 Task: Create Card Annual Performance Review in Board Newsletter Writing Tips to Workspace Business Strategy and Planning. Create Card Software Testing Review in Board Content Marketing Analytics to Workspace Business Strategy and Planning. Create Card Annual Performance Review in Board IT Project Management and Execution to Workspace Business Strategy and Planning
Action: Mouse moved to (318, 150)
Screenshot: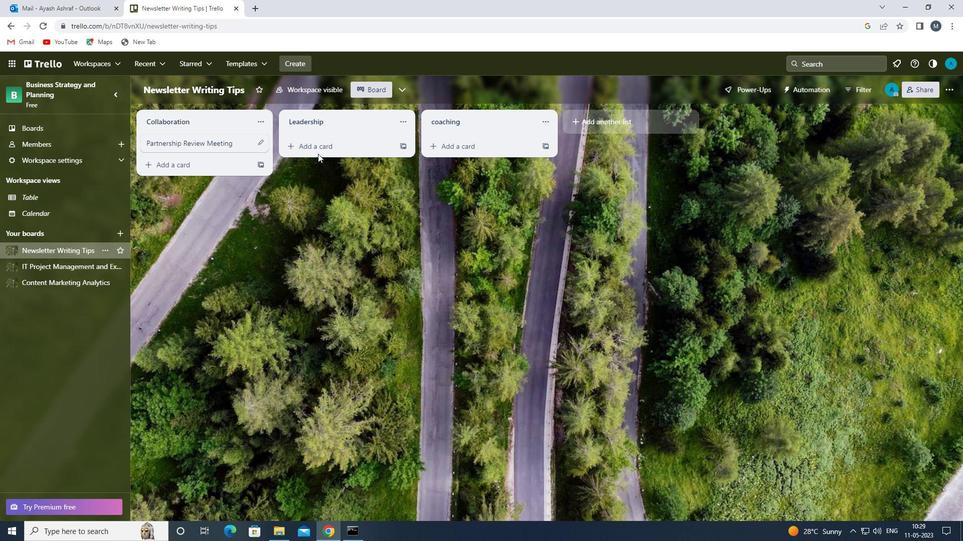 
Action: Mouse pressed left at (318, 150)
Screenshot: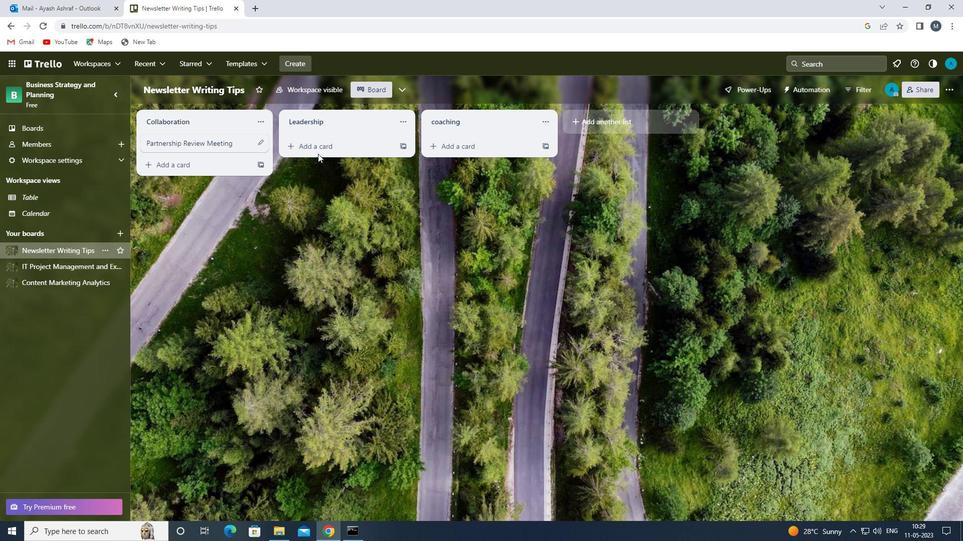 
Action: Mouse moved to (321, 153)
Screenshot: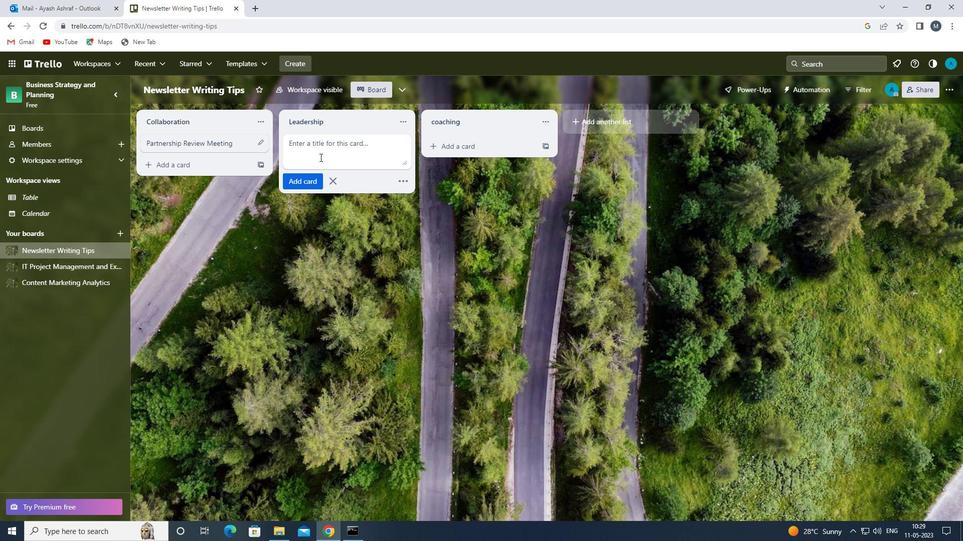 
Action: Mouse pressed left at (321, 153)
Screenshot: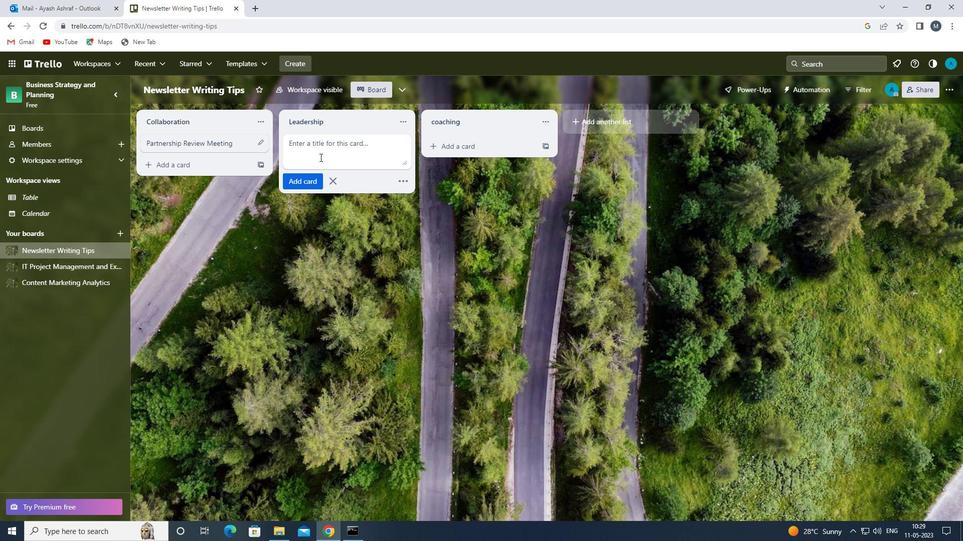 
Action: Mouse moved to (321, 154)
Screenshot: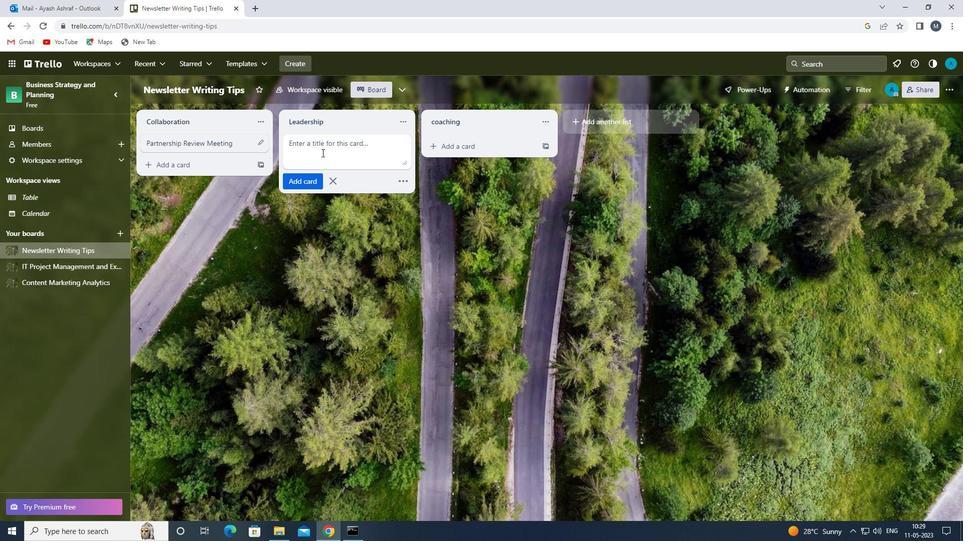 
Action: Key pressed <Key.shift>ANN
Screenshot: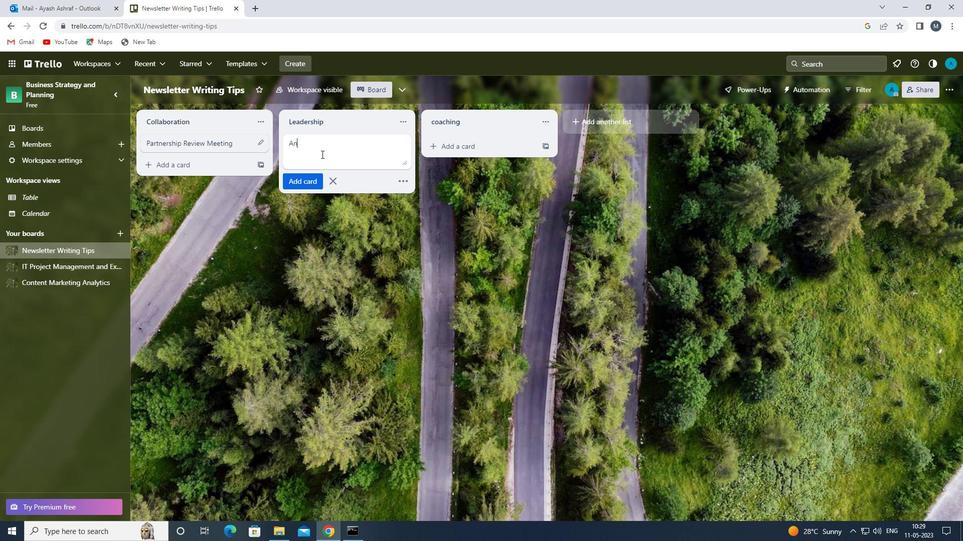 
Action: Mouse moved to (321, 155)
Screenshot: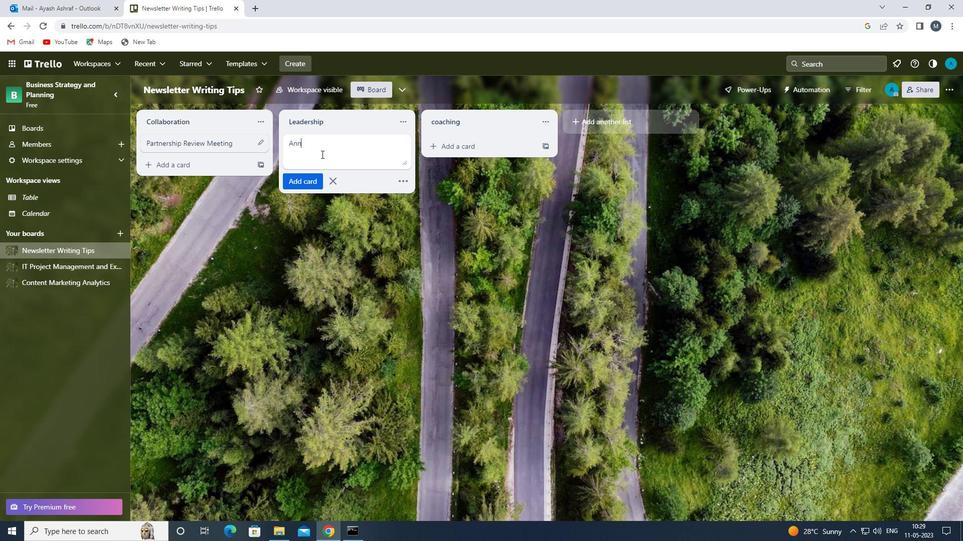 
Action: Key pressed UAL<Key.space><Key.shift>PERFORMANCE<Key.space><Key.shift>REVIEW<Key.space>
Screenshot: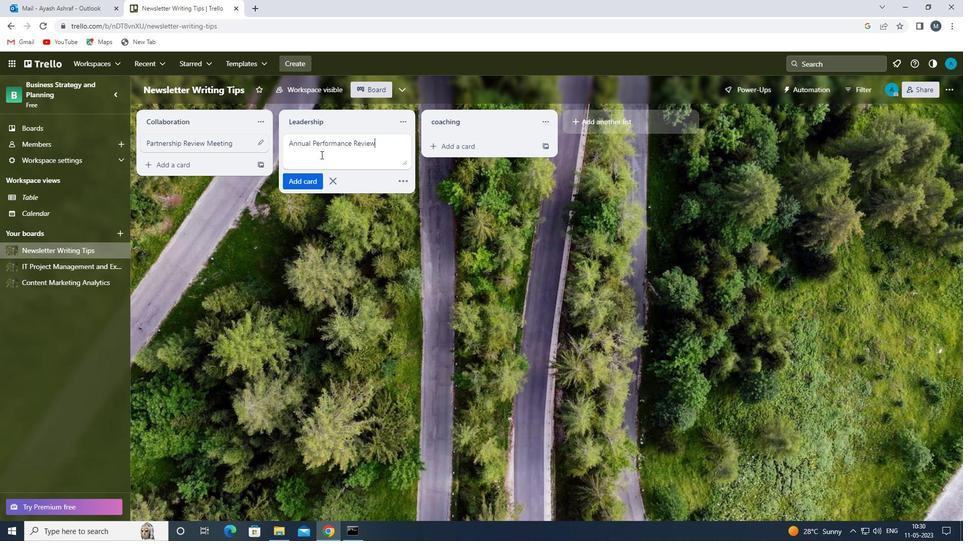 
Action: Mouse moved to (322, 245)
Screenshot: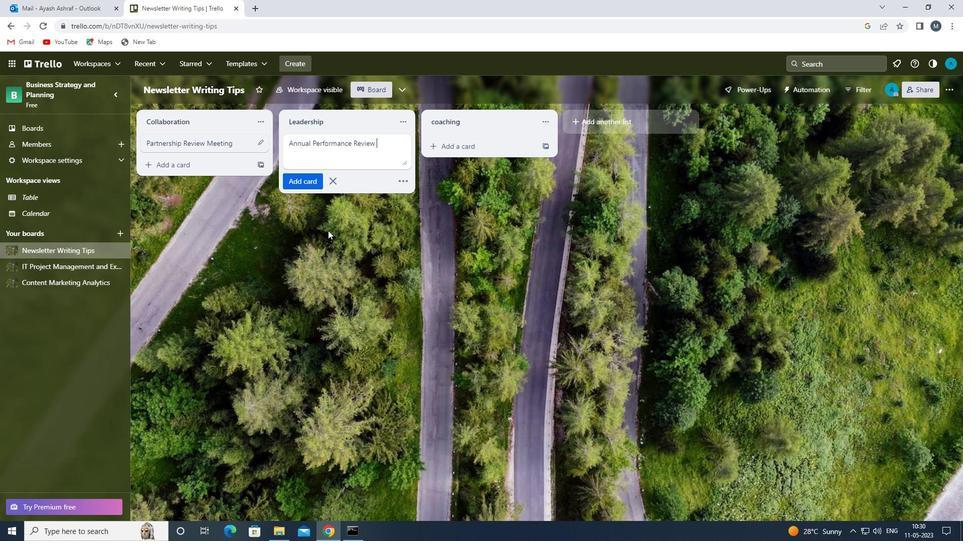 
Action: Mouse pressed left at (322, 245)
Screenshot: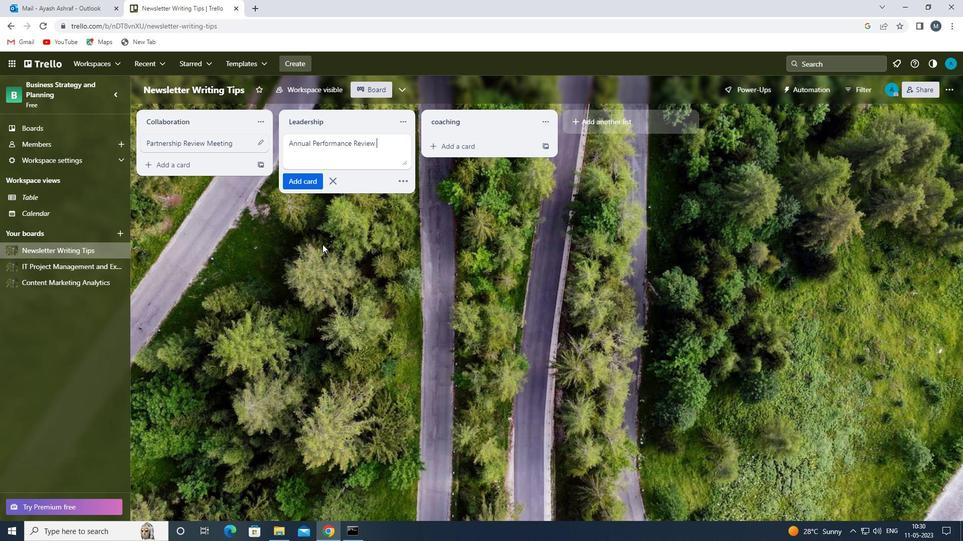 
Action: Mouse moved to (54, 288)
Screenshot: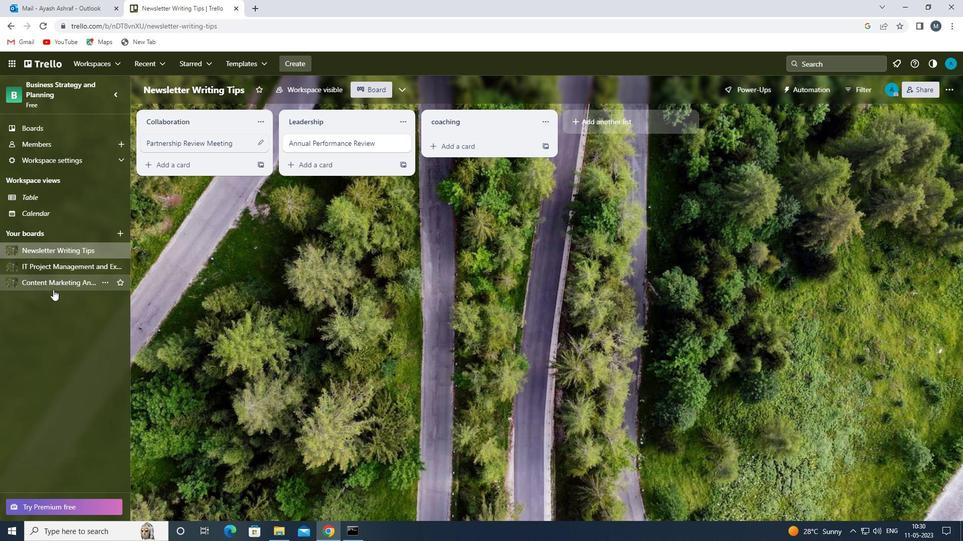 
Action: Mouse pressed left at (54, 288)
Screenshot: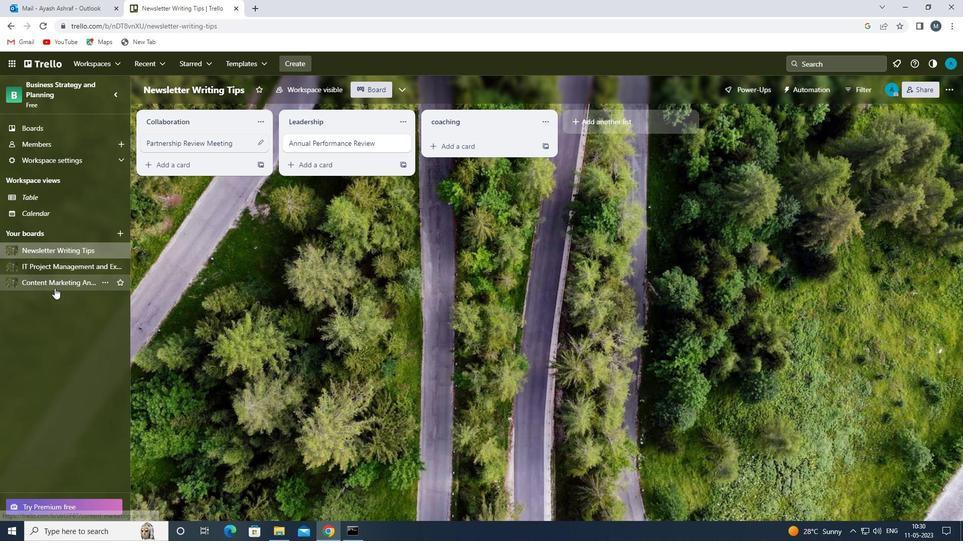 
Action: Mouse moved to (308, 151)
Screenshot: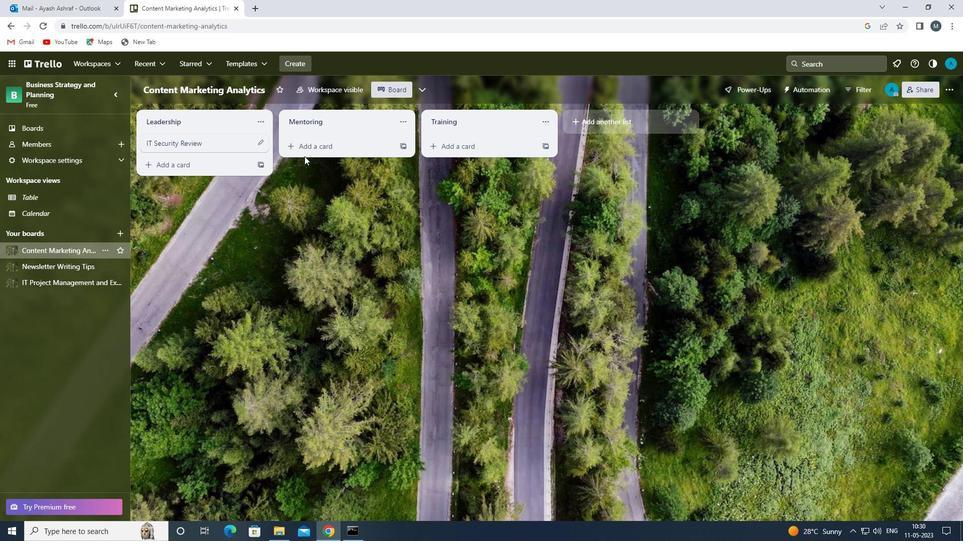 
Action: Mouse pressed left at (308, 151)
Screenshot: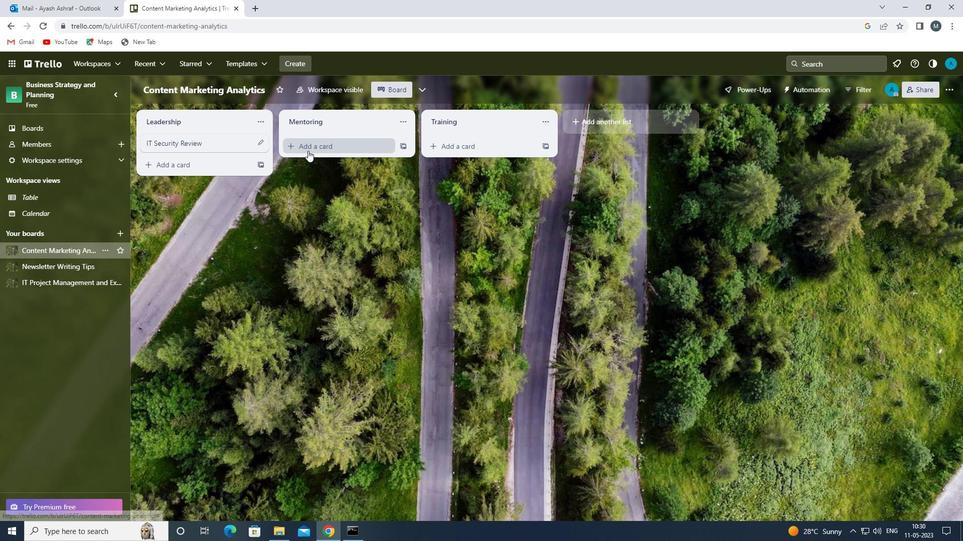 
Action: Mouse moved to (310, 156)
Screenshot: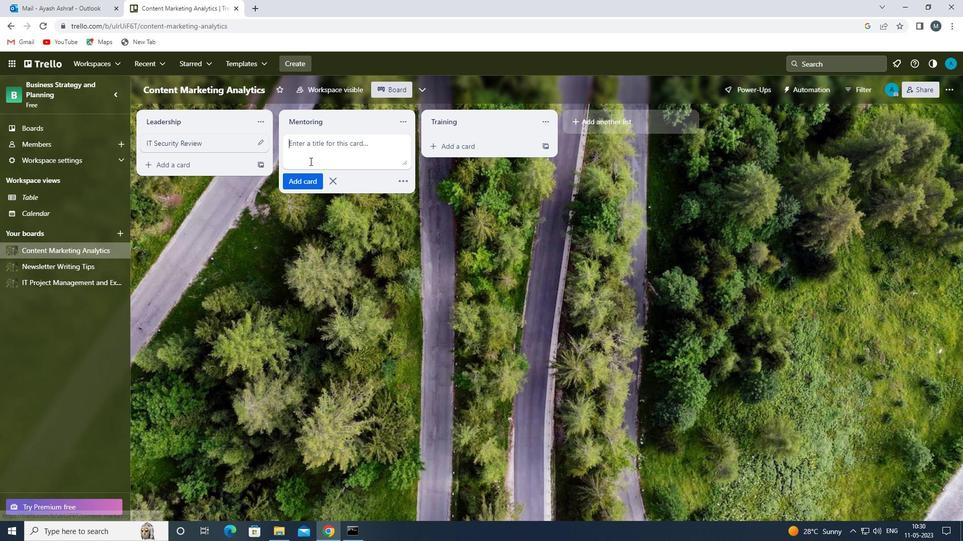 
Action: Mouse pressed left at (310, 156)
Screenshot: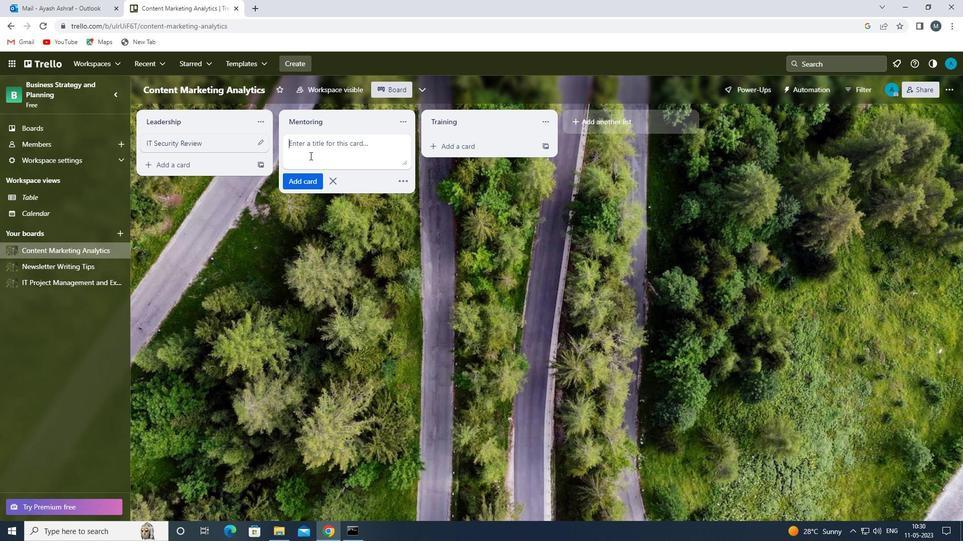 
Action: Key pressed <Key.shift>SOFTWARE<Key.space><Key.shift>TESTING<Key.space><Key.shift>REVIEW<Key.space>
Screenshot: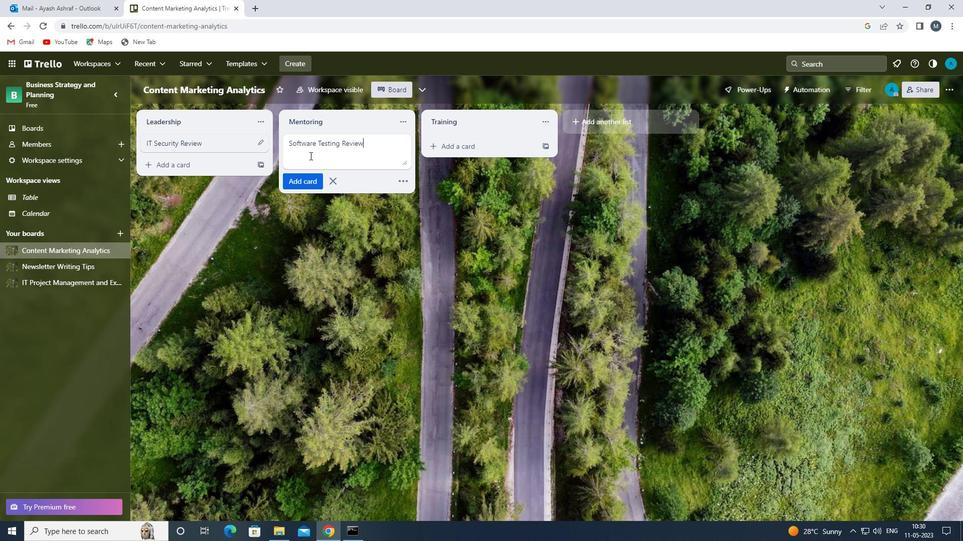 
Action: Mouse moved to (332, 268)
Screenshot: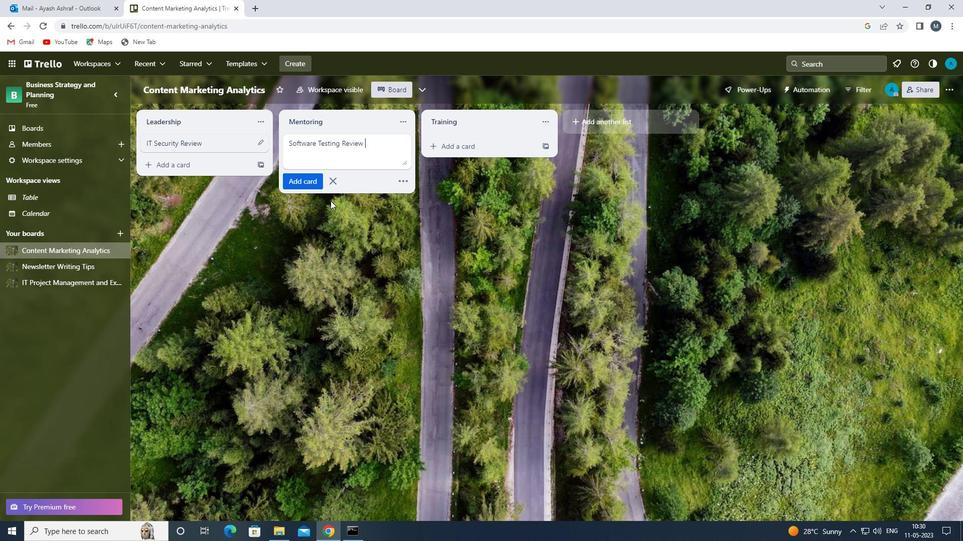
Action: Mouse pressed left at (332, 268)
Screenshot: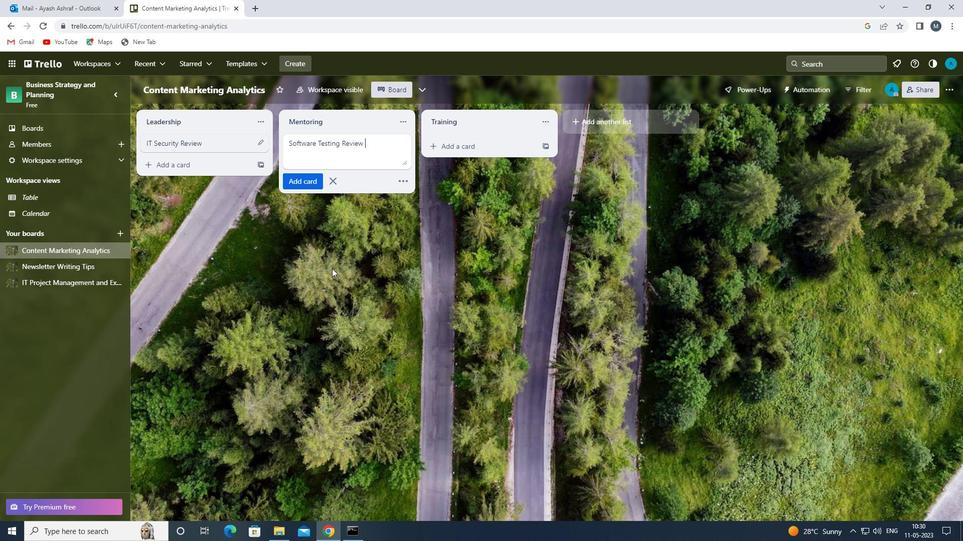 
Action: Mouse moved to (29, 288)
Screenshot: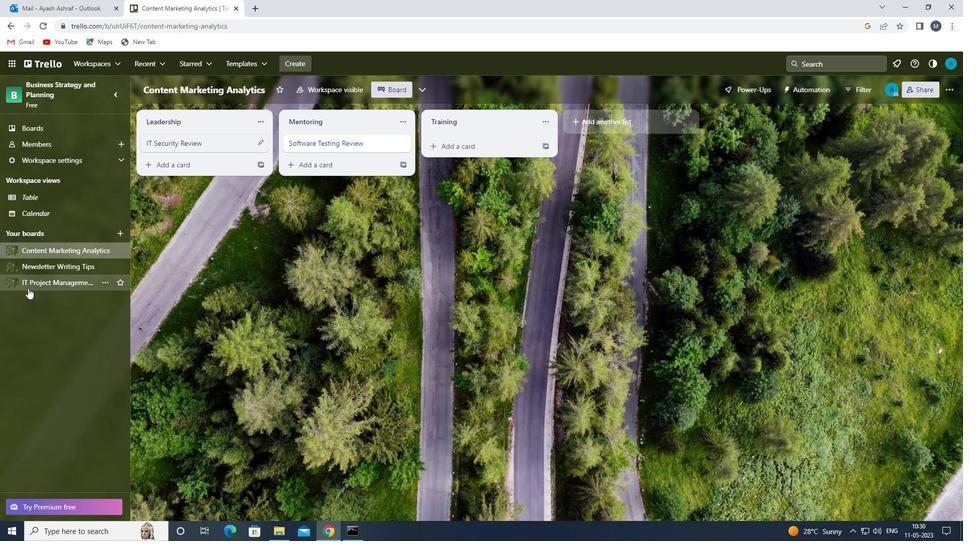 
Action: Mouse pressed left at (29, 288)
Screenshot: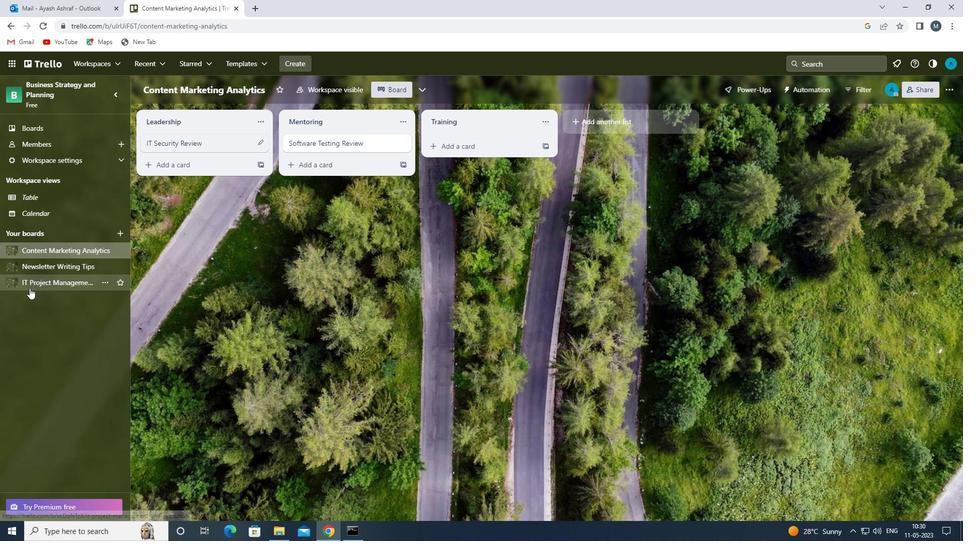 
Action: Mouse moved to (330, 151)
Screenshot: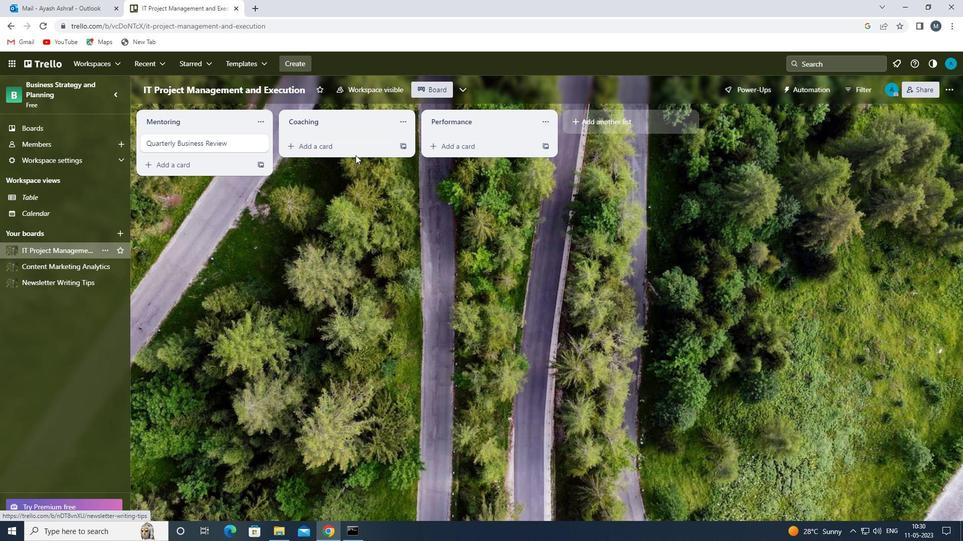 
Action: Mouse pressed left at (330, 151)
Screenshot: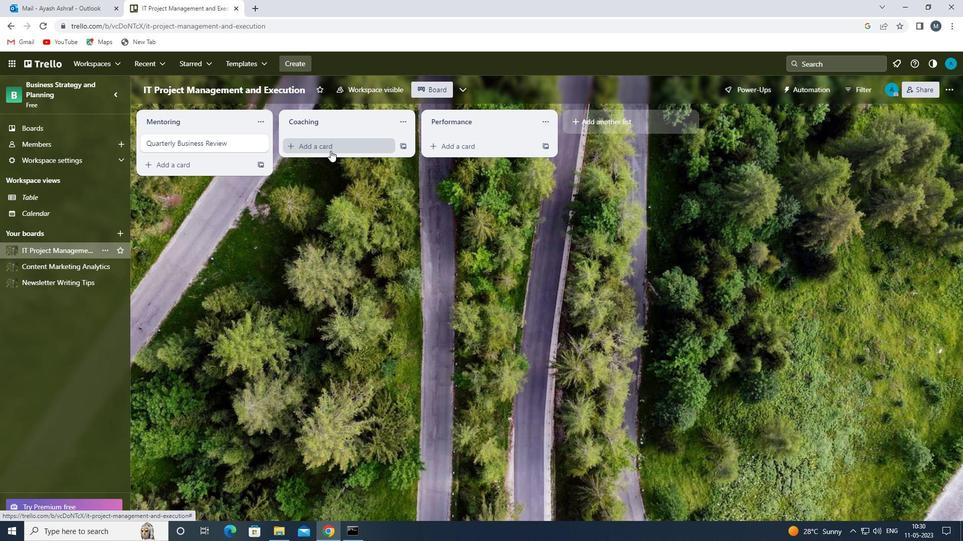 
Action: Mouse moved to (321, 158)
Screenshot: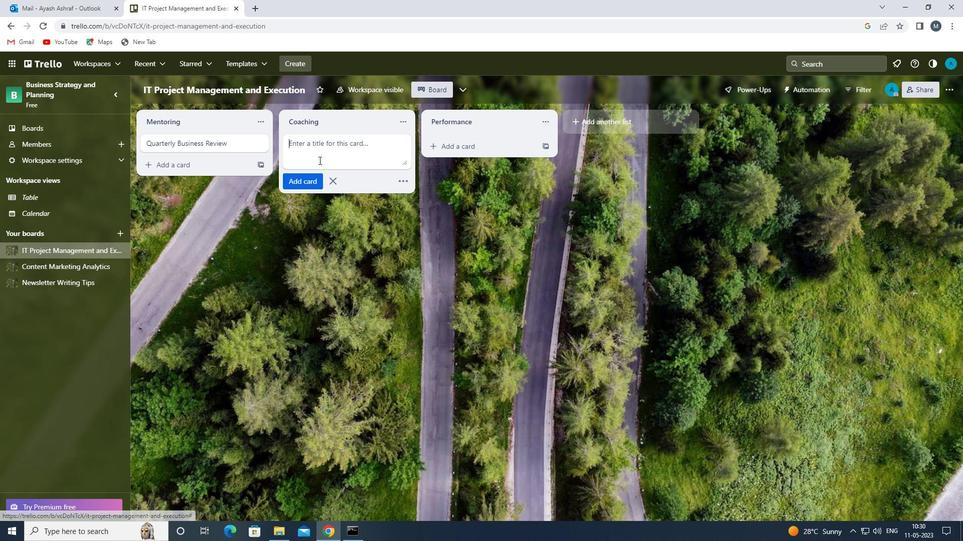 
Action: Mouse pressed left at (321, 158)
Screenshot: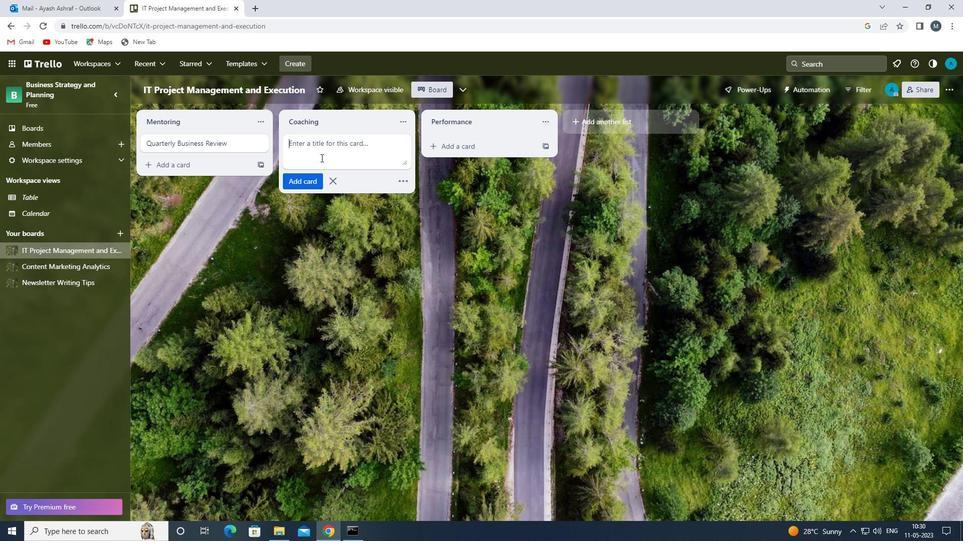 
Action: Key pressed <Key.shift>ANNUAL<Key.space><Key.shift>PERFORMANCE<Key.space><Key.shift>REVIEW
Screenshot: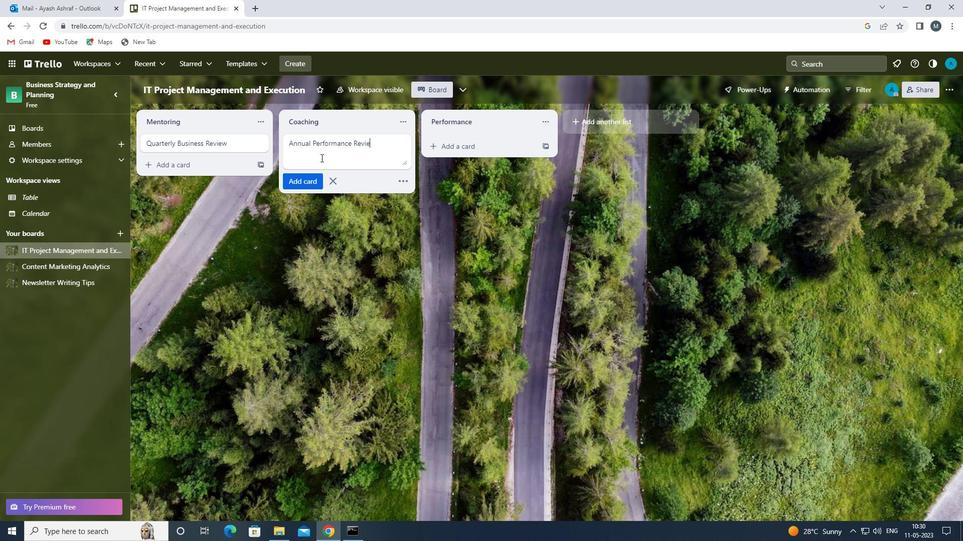 
Action: Mouse moved to (311, 262)
Screenshot: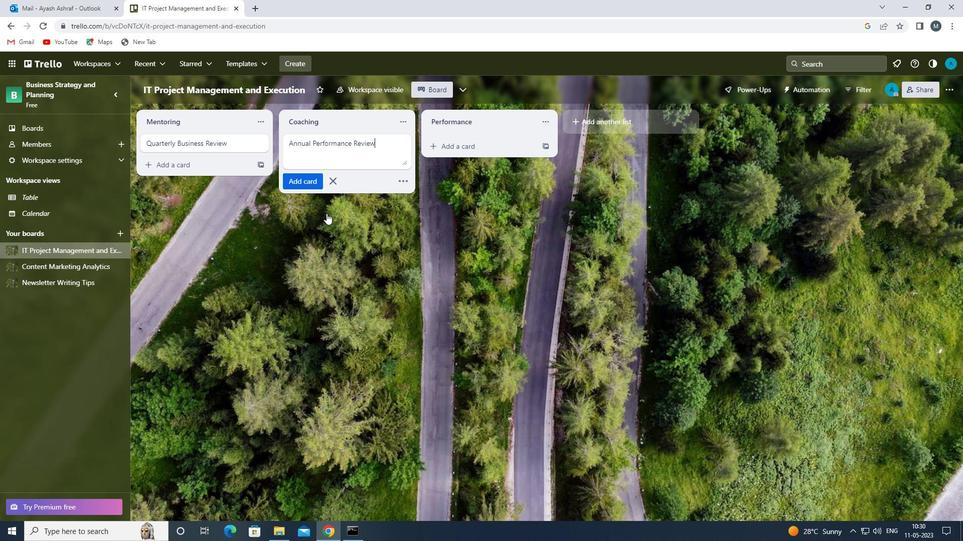 
Action: Mouse pressed left at (311, 262)
Screenshot: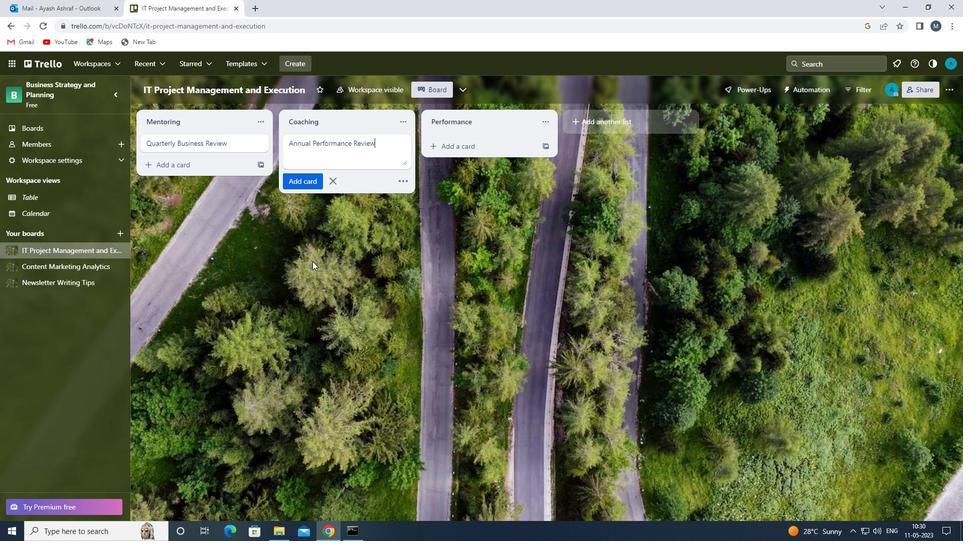
Action: Mouse moved to (310, 261)
Screenshot: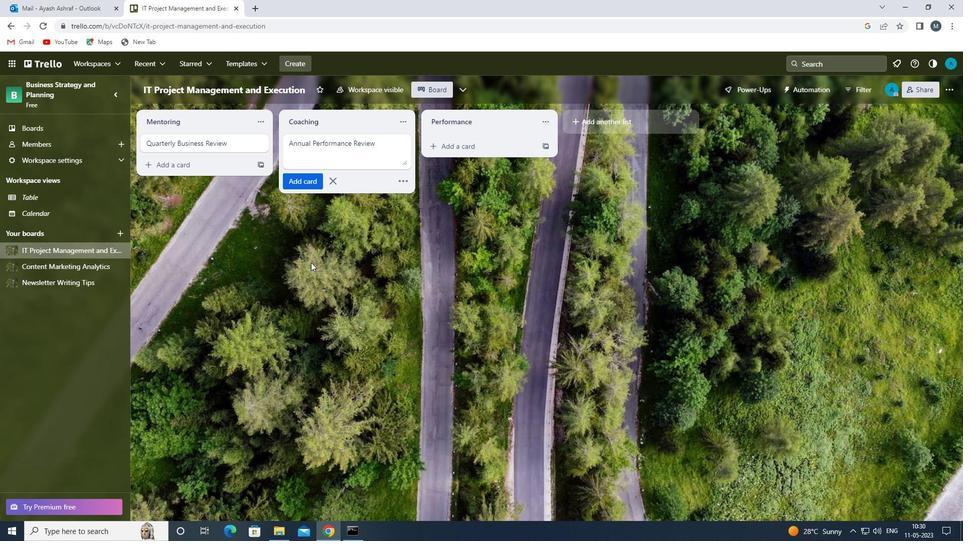
